 Task: Add Skylark Bagged Grass-Fed Beef Liver to the cart.
Action: Mouse moved to (10, 120)
Screenshot: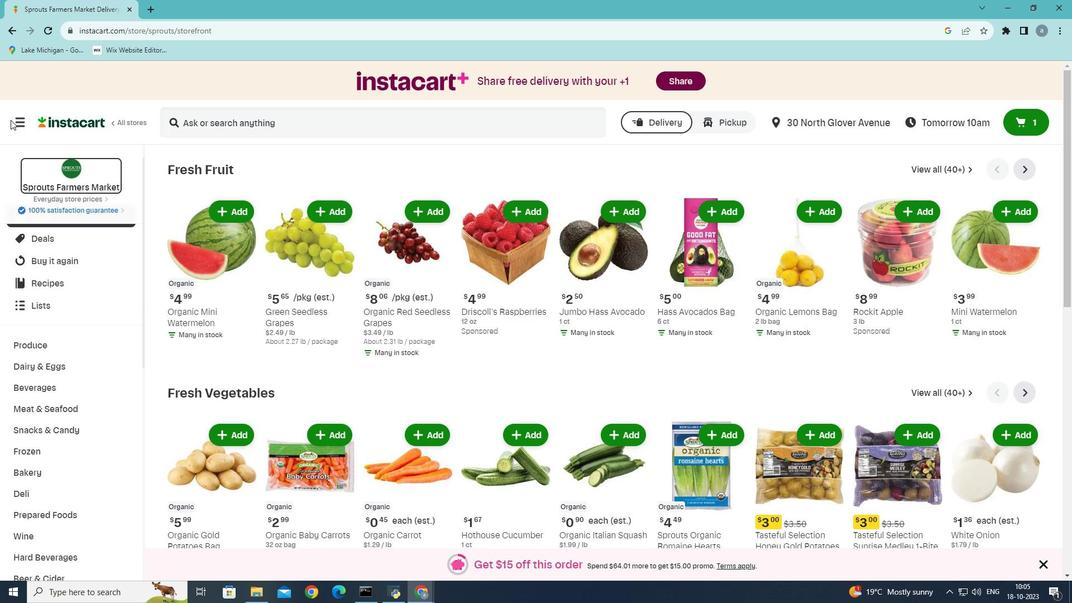 
Action: Mouse pressed left at (10, 120)
Screenshot: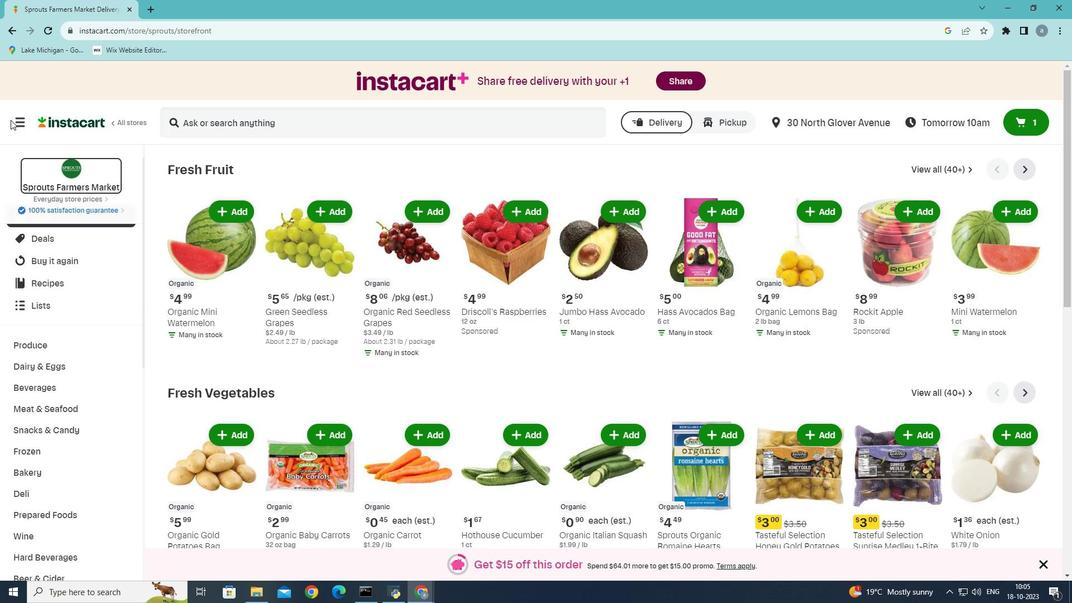 
Action: Mouse moved to (13, 120)
Screenshot: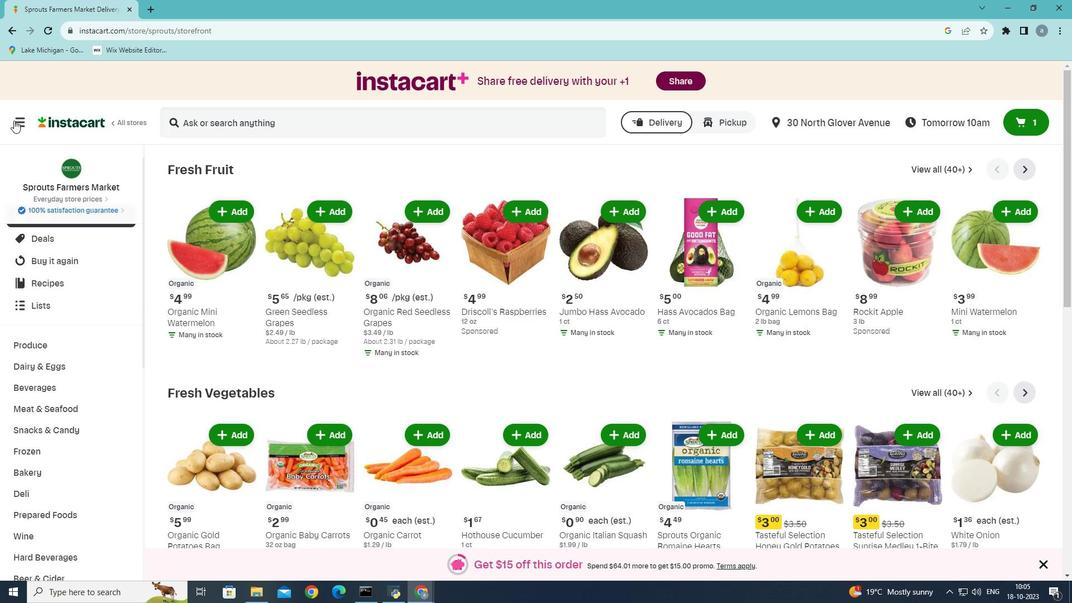 
Action: Mouse pressed left at (13, 120)
Screenshot: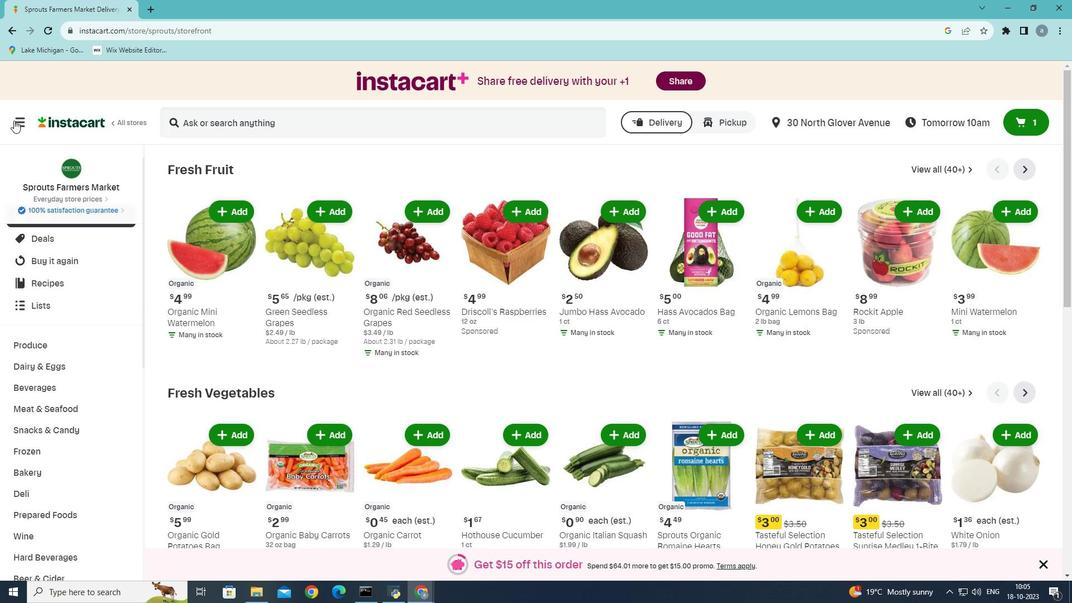
Action: Mouse moved to (57, 322)
Screenshot: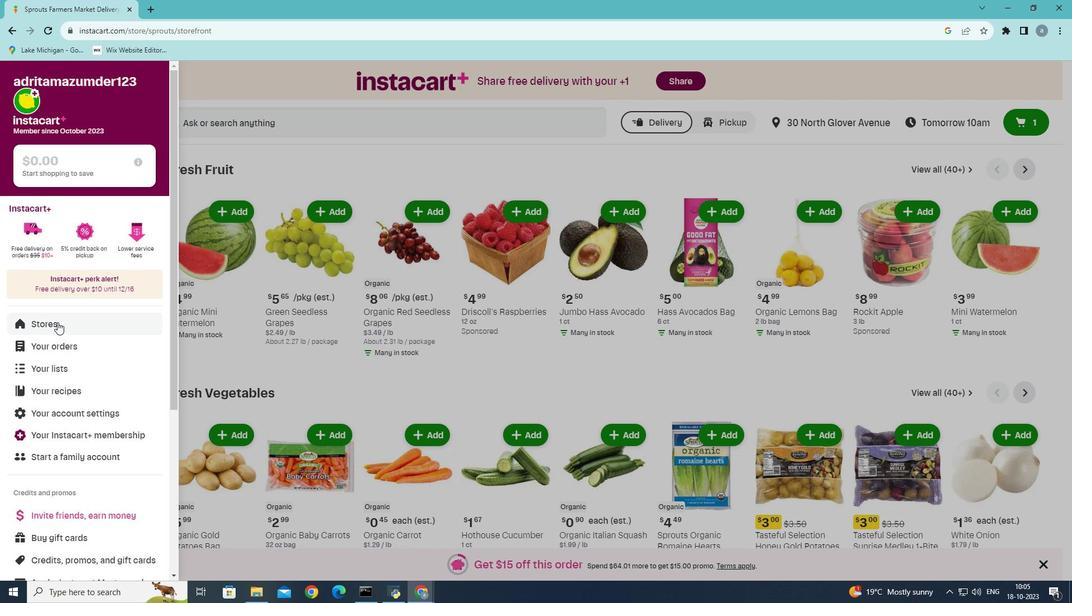 
Action: Mouse pressed left at (57, 322)
Screenshot: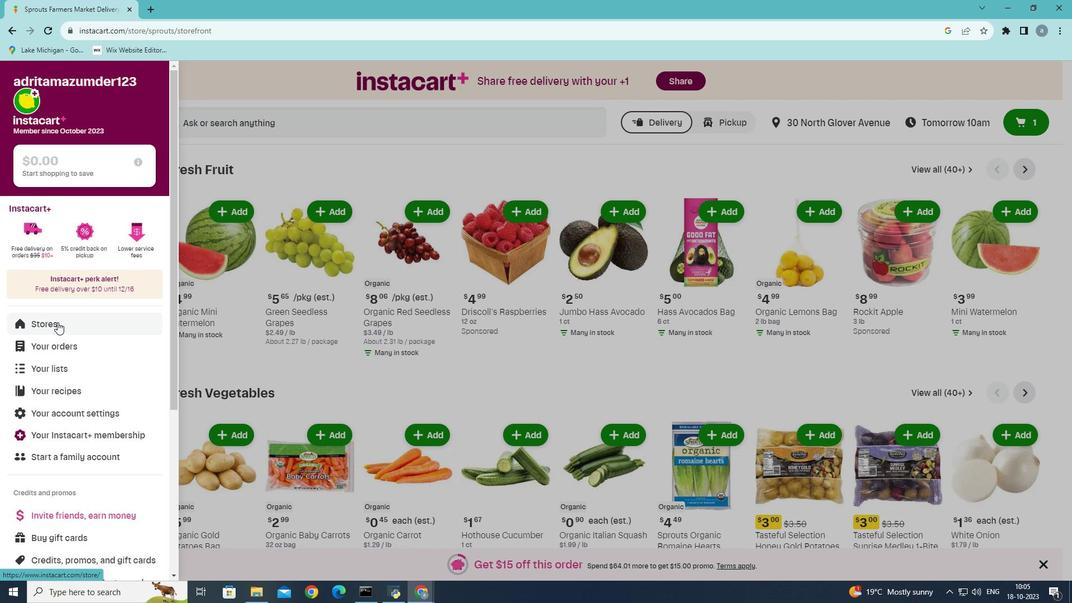 
Action: Mouse moved to (263, 131)
Screenshot: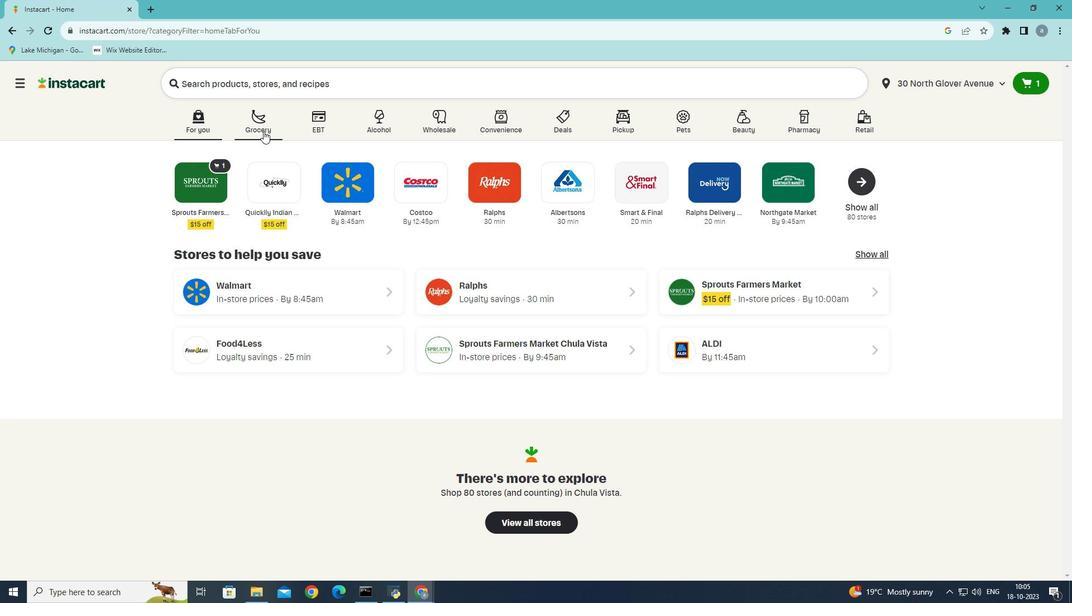 
Action: Mouse pressed left at (263, 131)
Screenshot: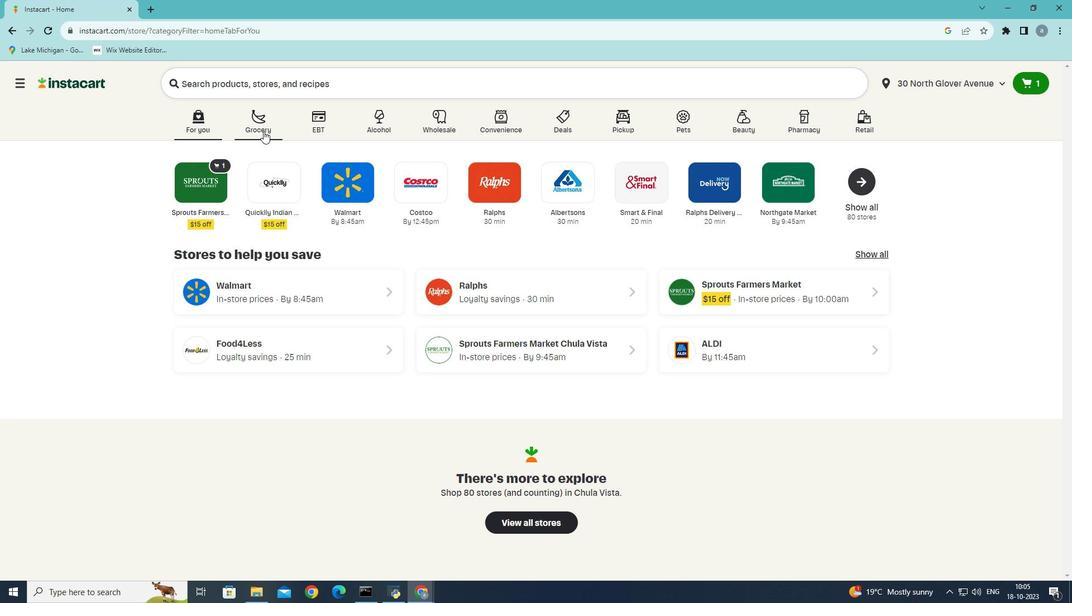 
Action: Mouse moved to (238, 319)
Screenshot: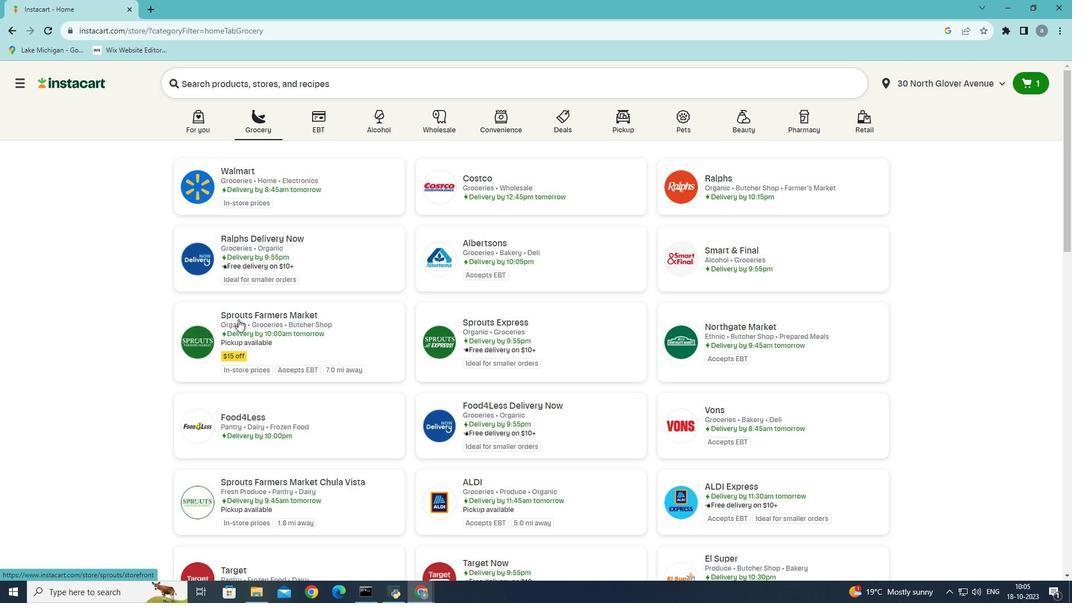 
Action: Mouse pressed left at (238, 319)
Screenshot: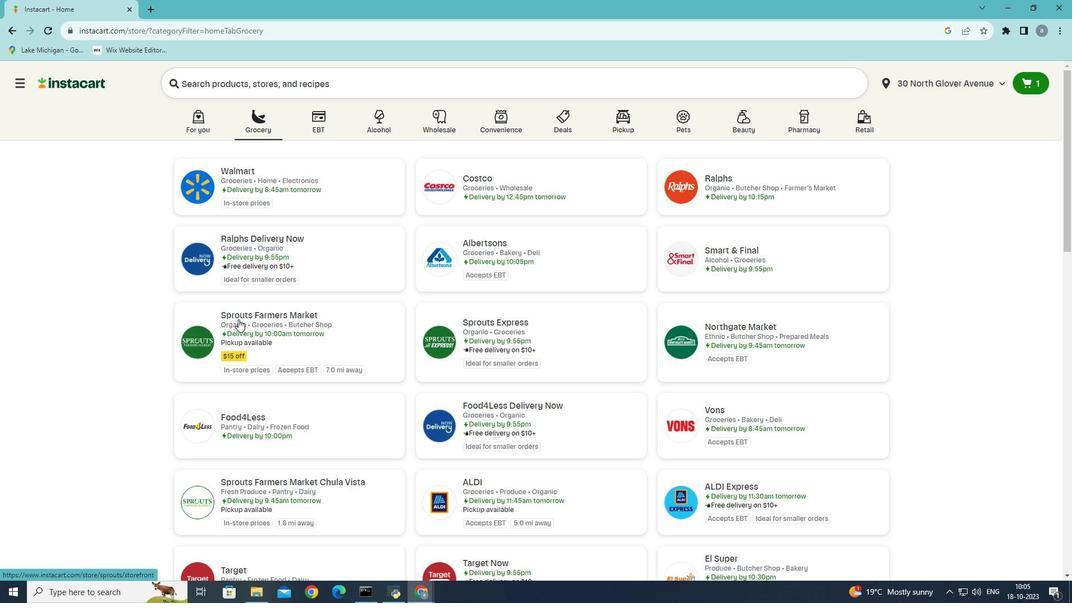 
Action: Mouse moved to (63, 464)
Screenshot: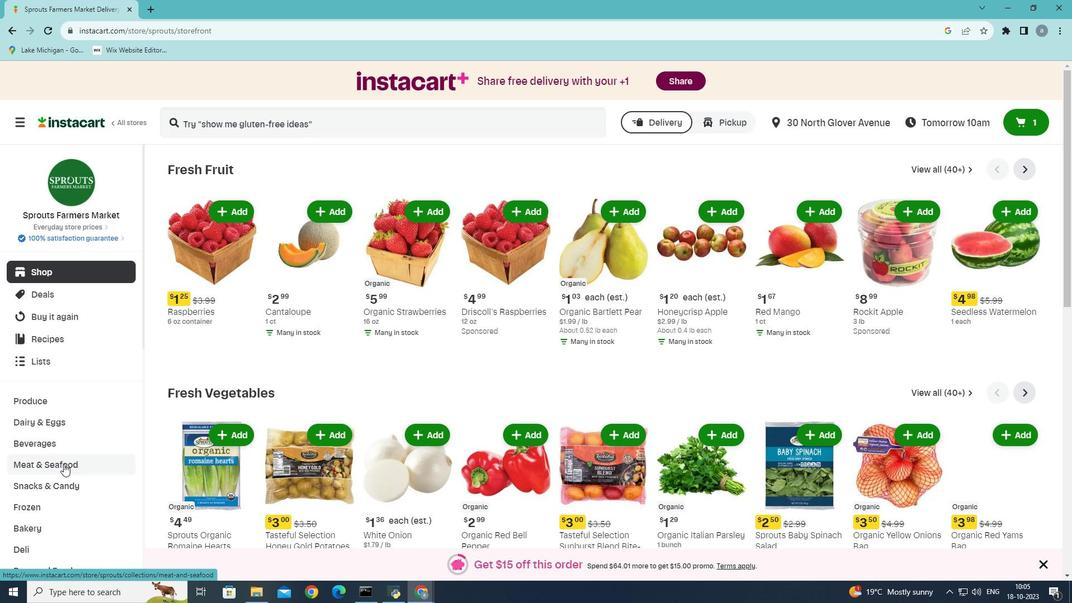 
Action: Mouse pressed left at (63, 464)
Screenshot: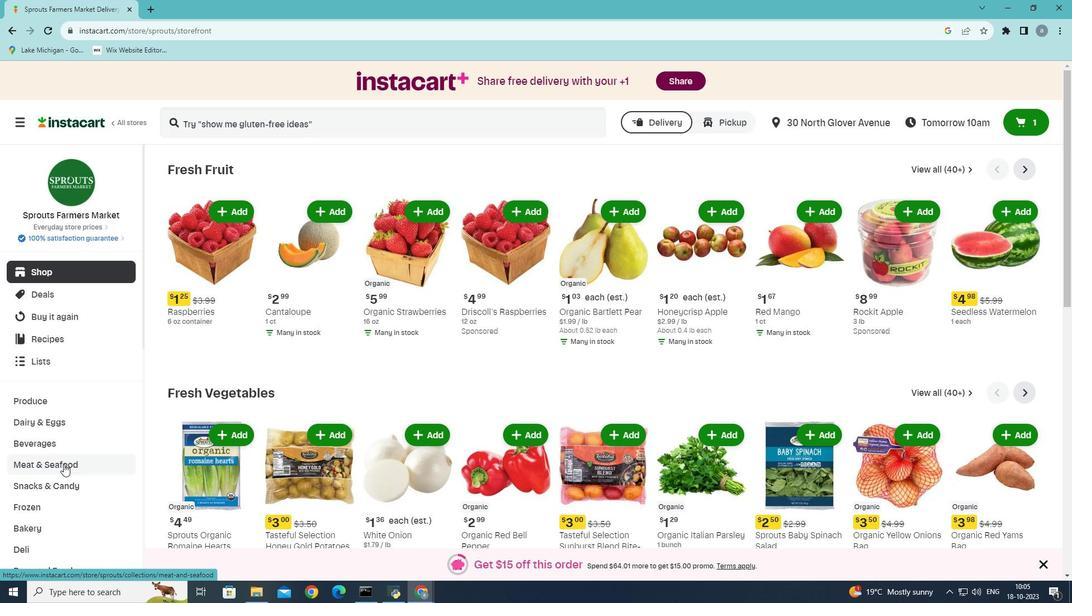 
Action: Mouse moved to (323, 201)
Screenshot: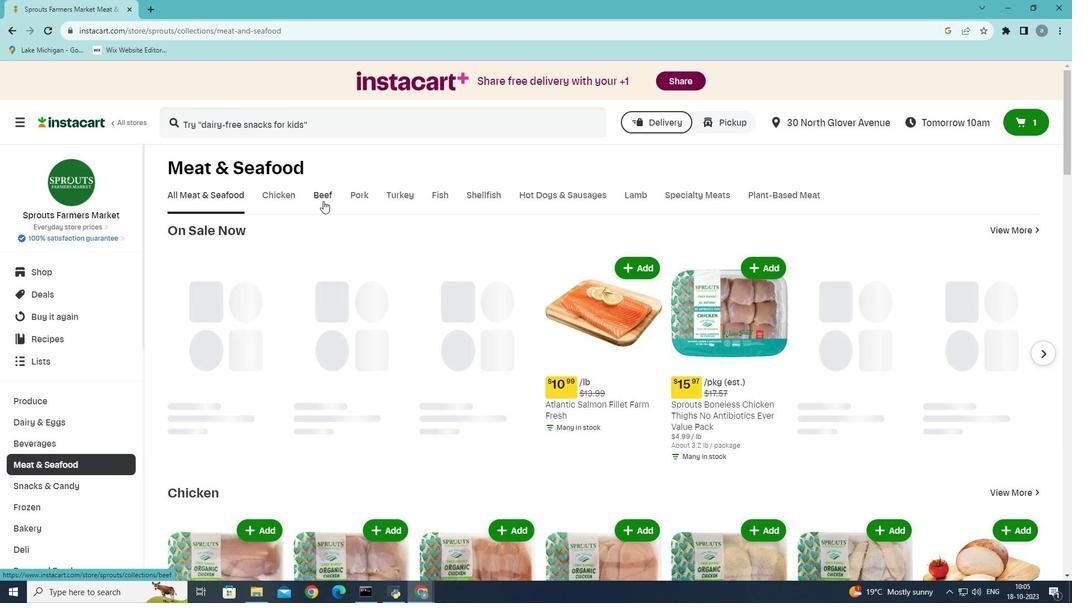 
Action: Mouse pressed left at (323, 201)
Screenshot: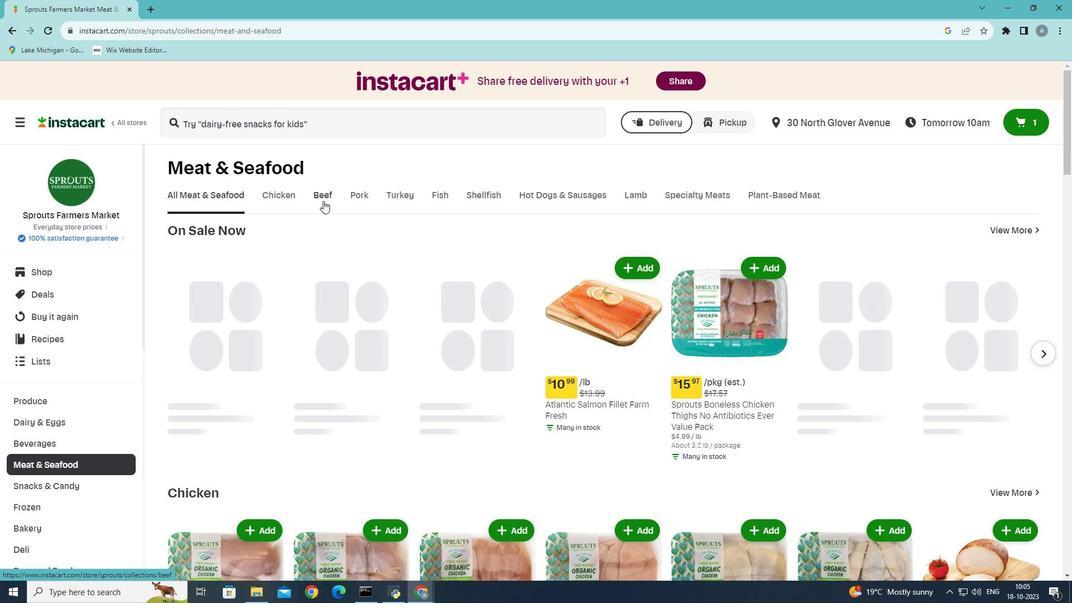 
Action: Mouse moved to (594, 246)
Screenshot: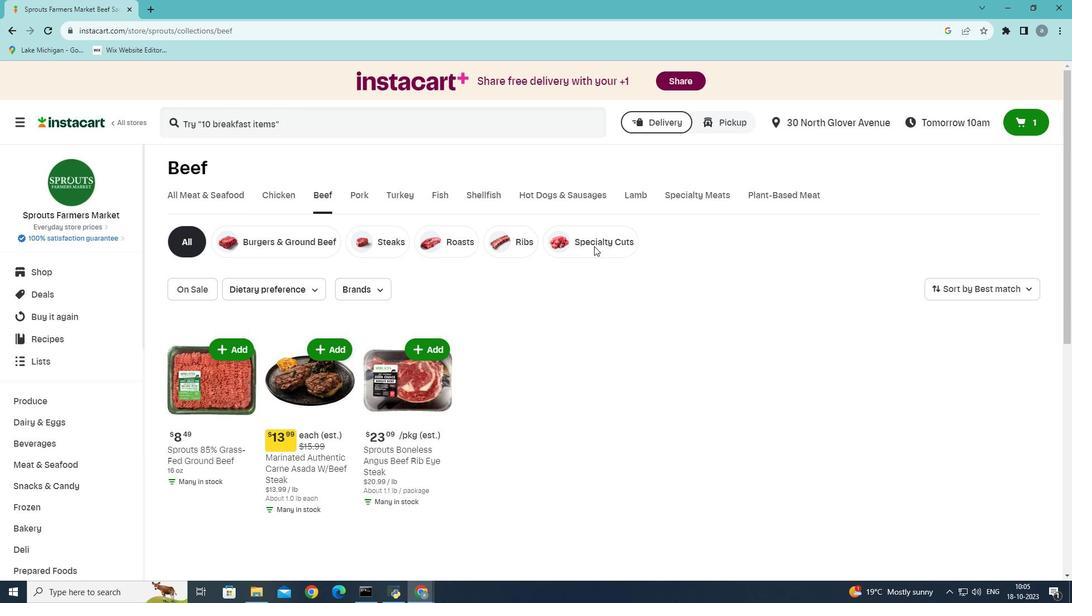 
Action: Mouse pressed left at (594, 246)
Screenshot: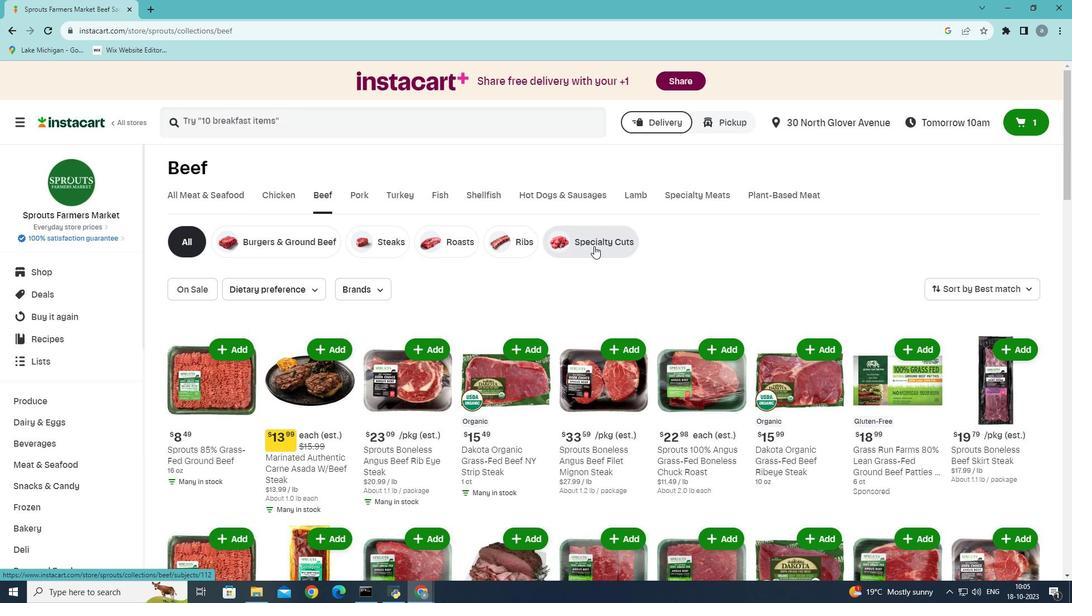 
Action: Mouse moved to (1022, 348)
Screenshot: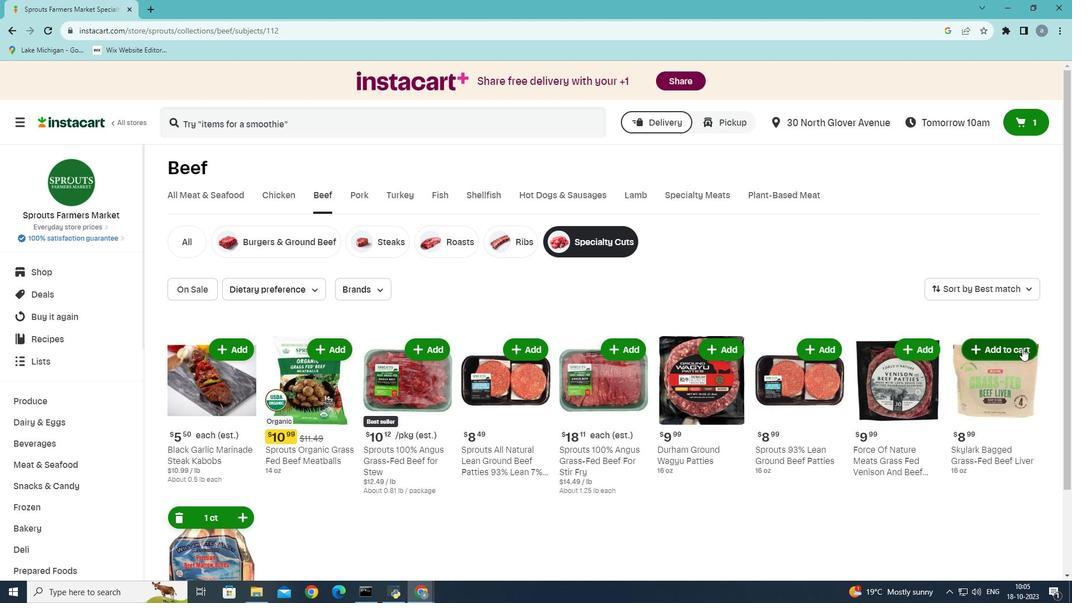 
Action: Mouse pressed left at (1022, 348)
Screenshot: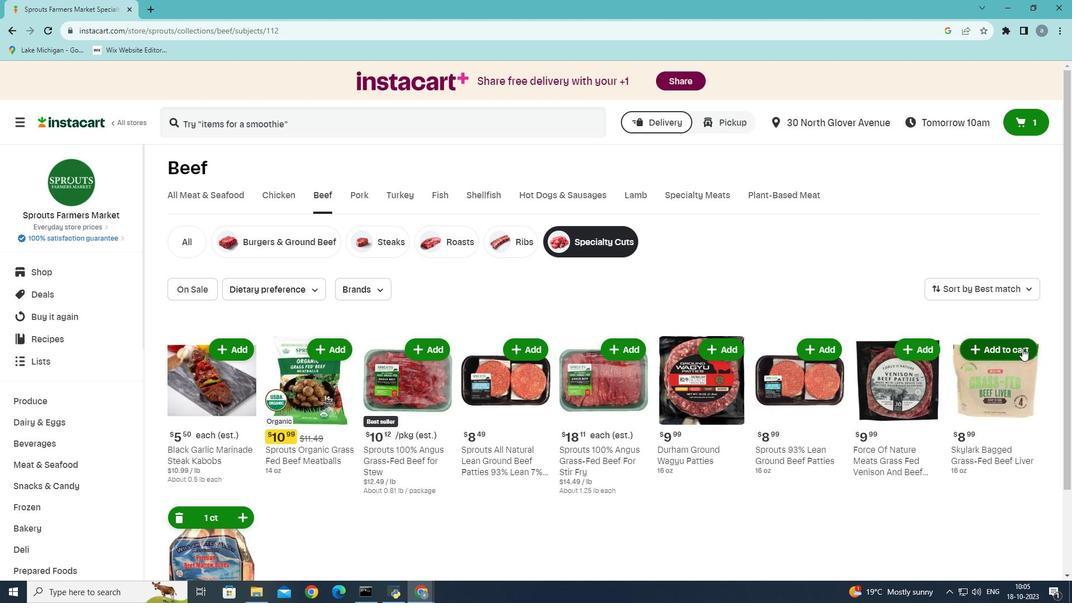 
Action: Mouse moved to (964, 345)
Screenshot: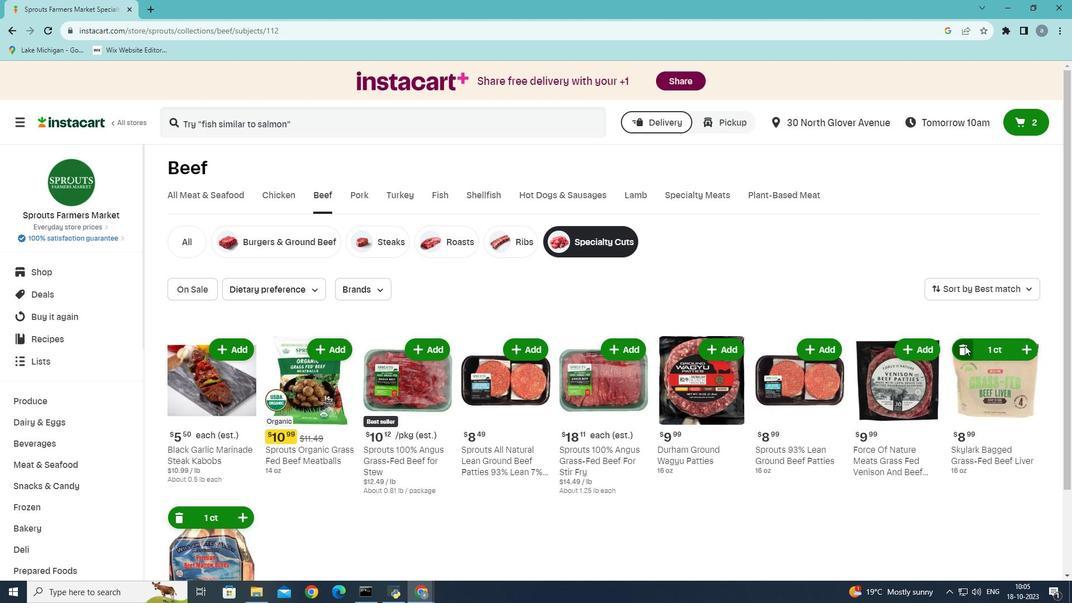 
